 Task: Use Barbeque Blues Medium Effect in this video Movie B.mp4
Action: Mouse moved to (264, 108)
Screenshot: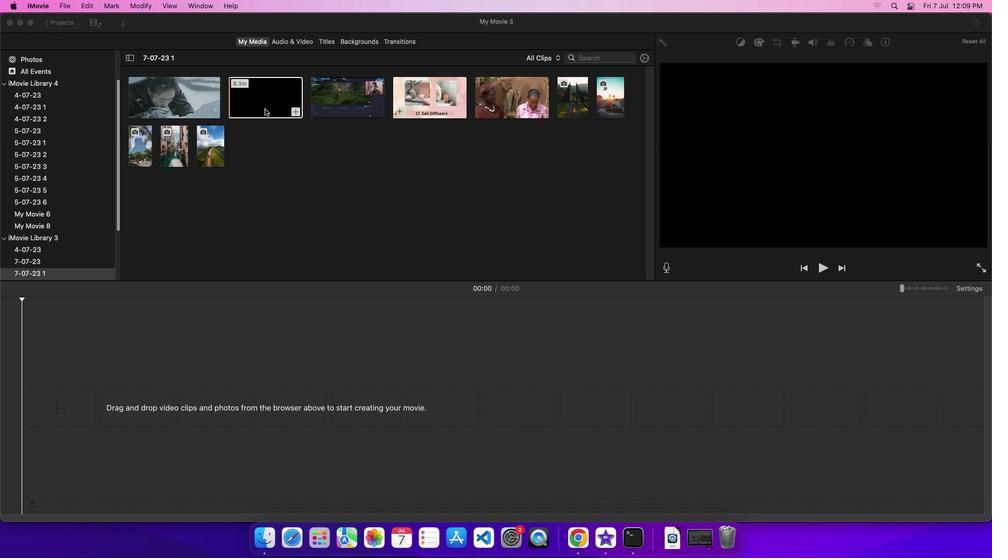 
Action: Mouse pressed left at (264, 108)
Screenshot: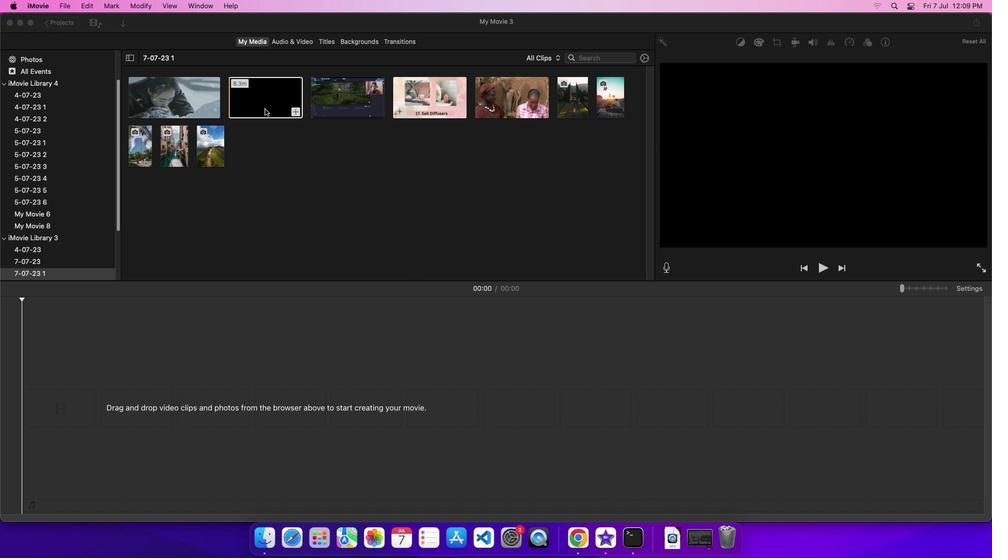
Action: Mouse moved to (281, 99)
Screenshot: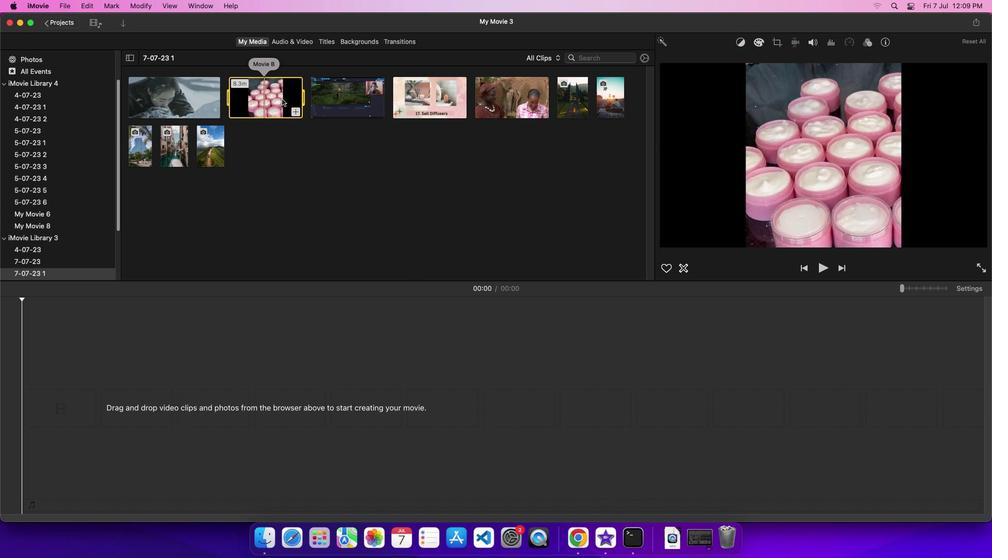 
Action: Mouse pressed left at (281, 99)
Screenshot: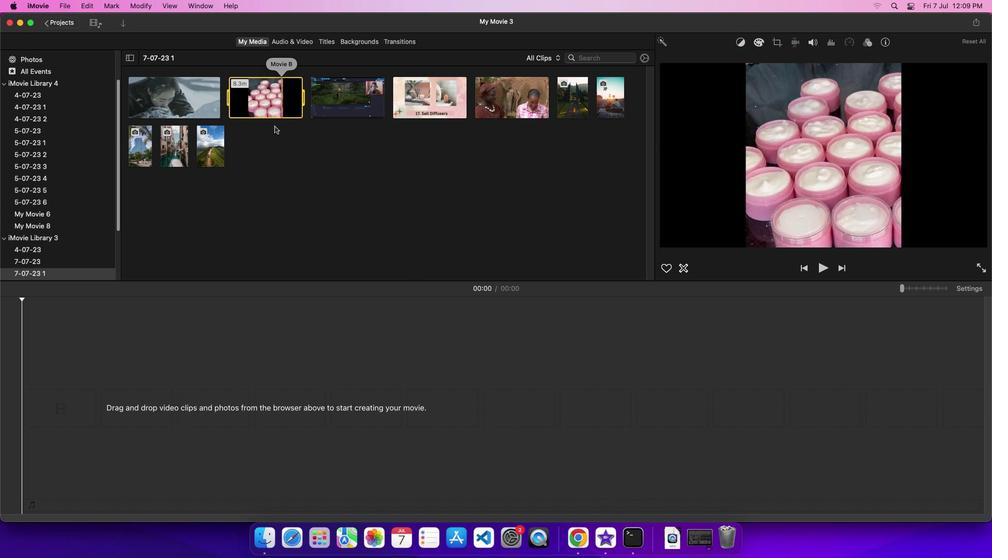 
Action: Mouse moved to (296, 40)
Screenshot: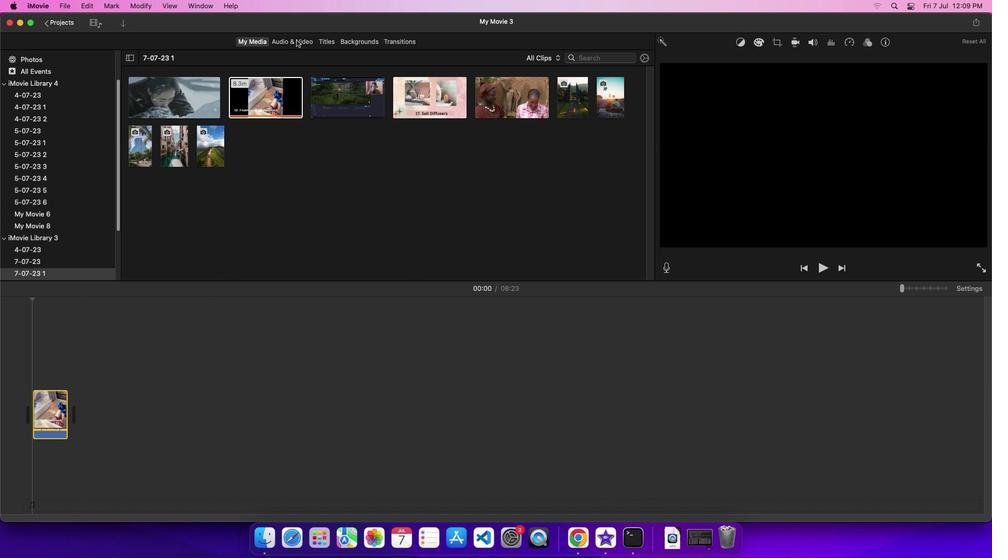 
Action: Mouse pressed left at (296, 40)
Screenshot: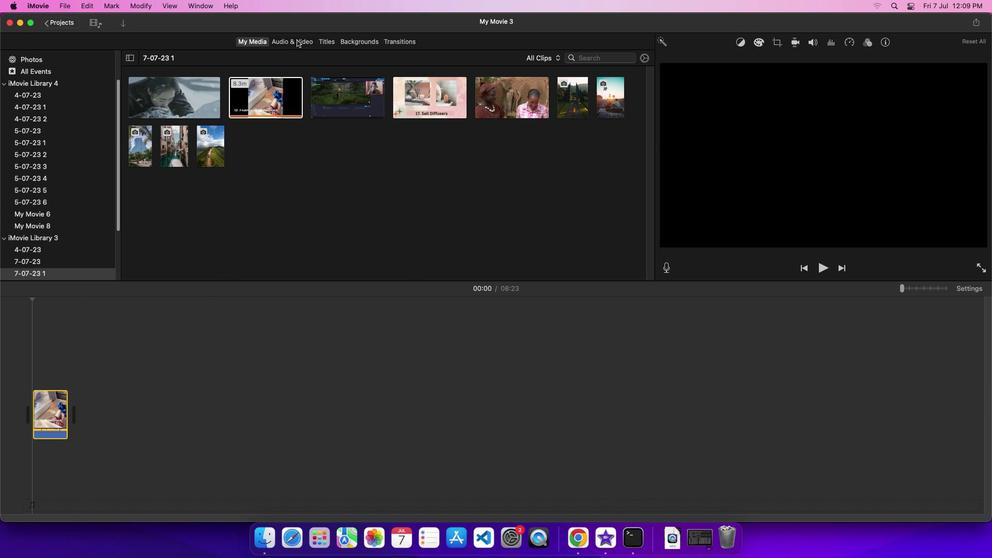 
Action: Mouse moved to (65, 95)
Screenshot: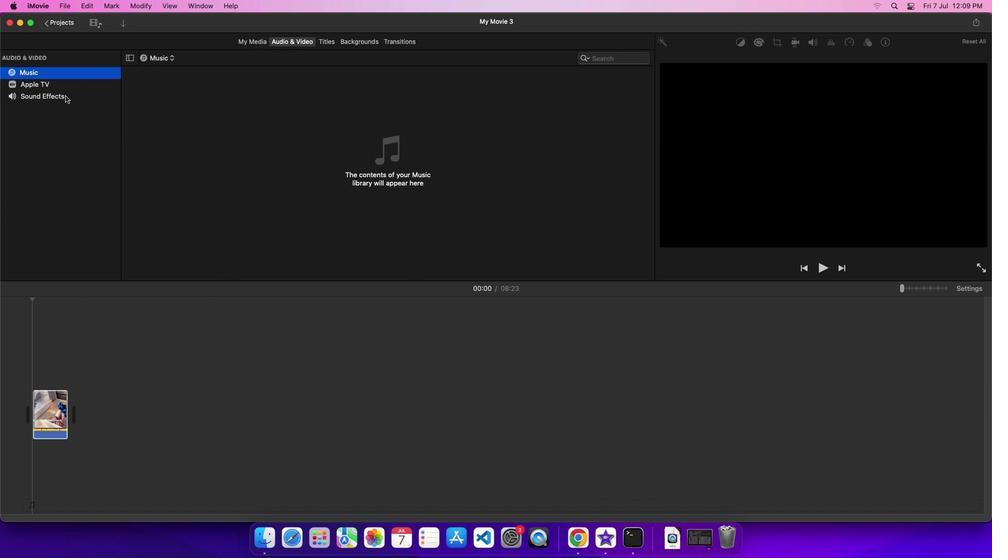 
Action: Mouse pressed left at (65, 95)
Screenshot: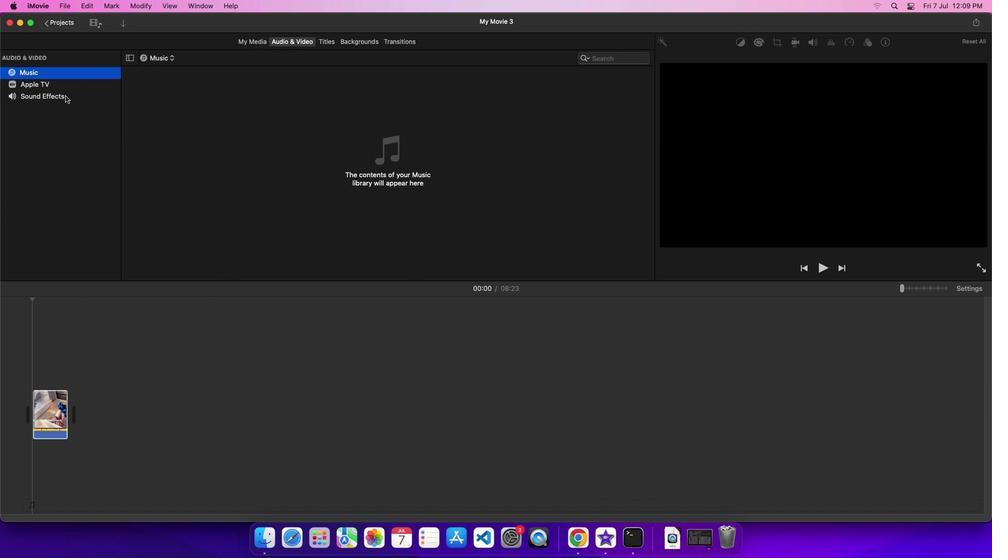 
Action: Mouse moved to (182, 160)
Screenshot: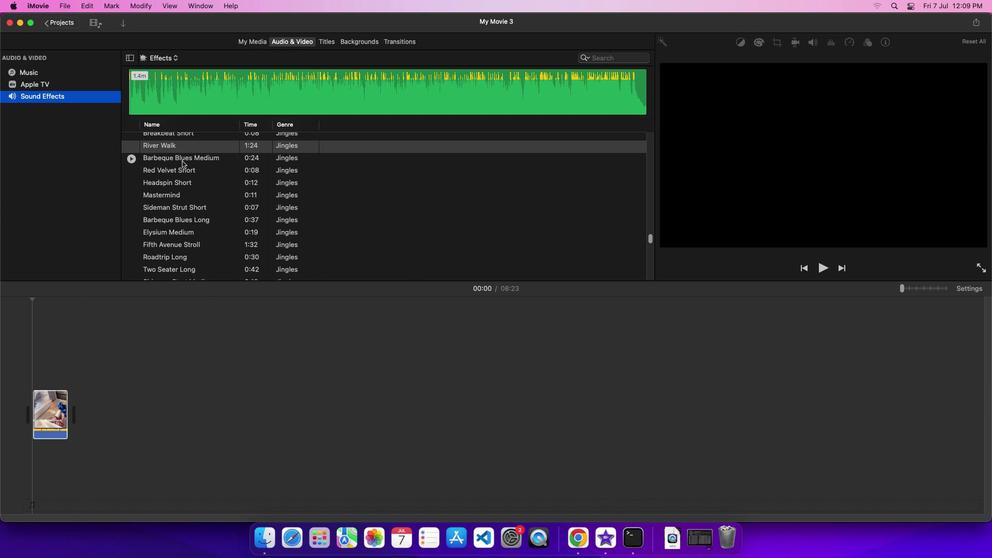 
Action: Mouse pressed left at (182, 160)
Screenshot: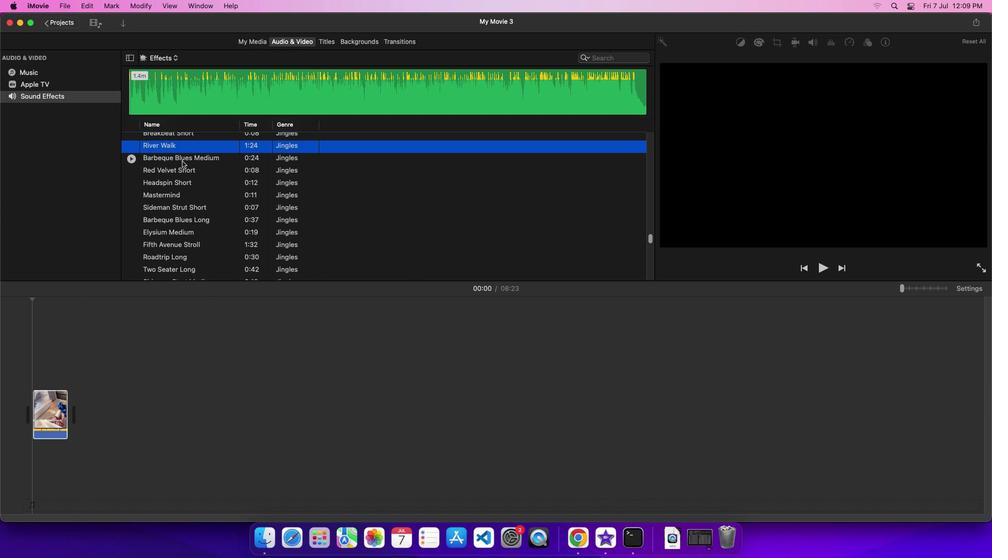 
Action: Mouse moved to (221, 159)
Screenshot: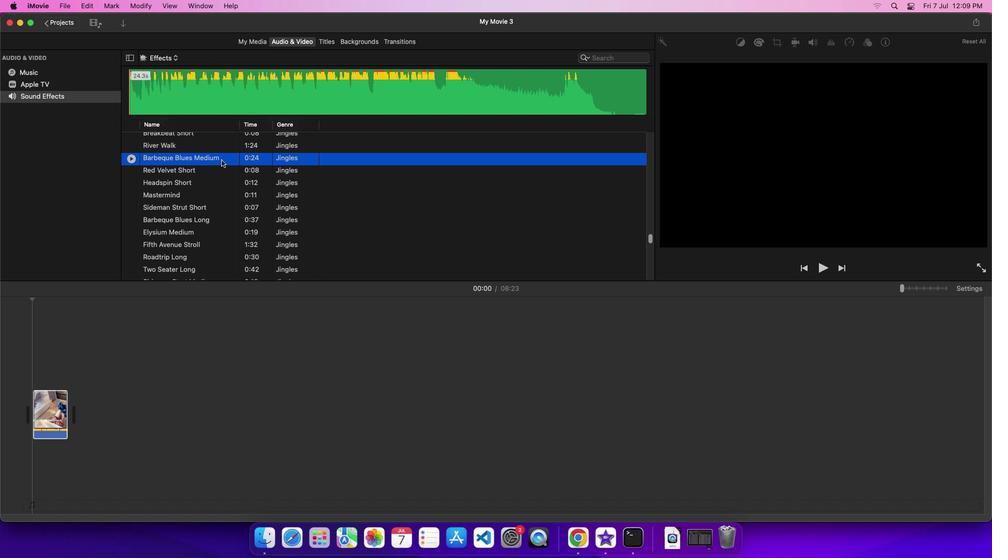 
Action: Mouse pressed left at (221, 159)
Screenshot: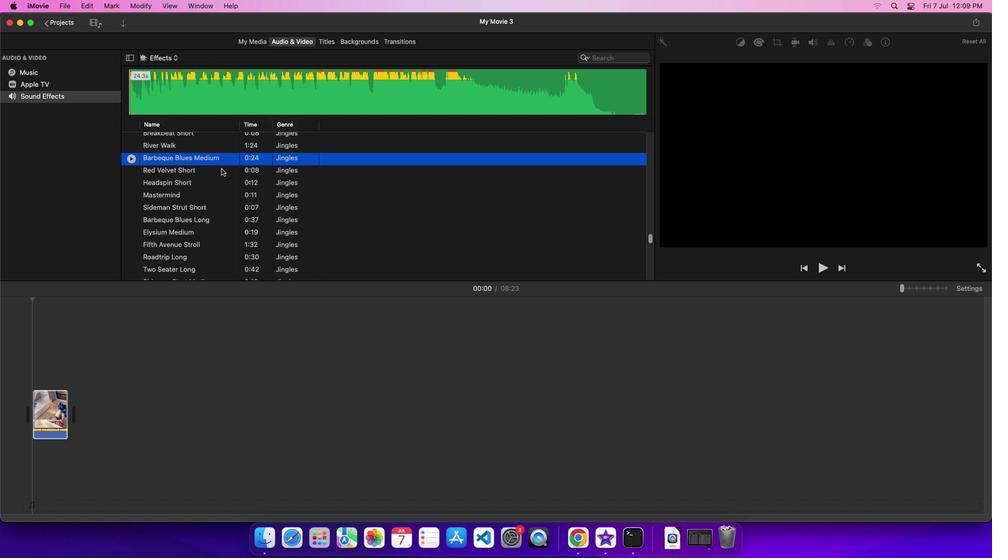 
Action: Mouse moved to (68, 460)
Screenshot: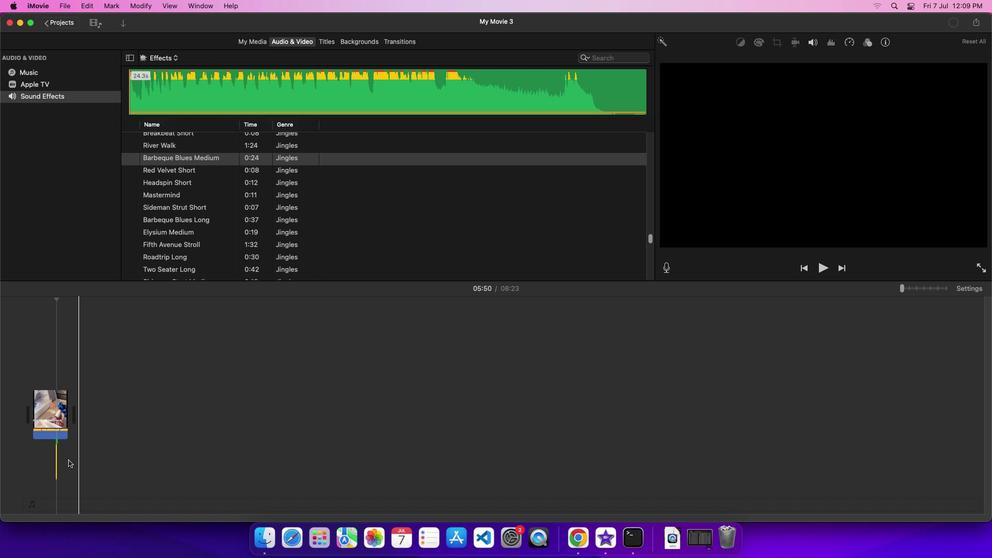 
